 Task: Add Member Javed Khan to Card Card0026 in Board Board0022 in Workspace Development in Trello
Action: Mouse moved to (350, 401)
Screenshot: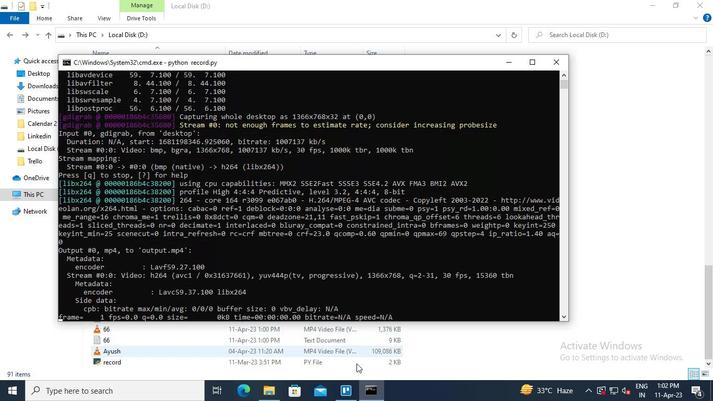 
Action: Mouse pressed left at (350, 400)
Screenshot: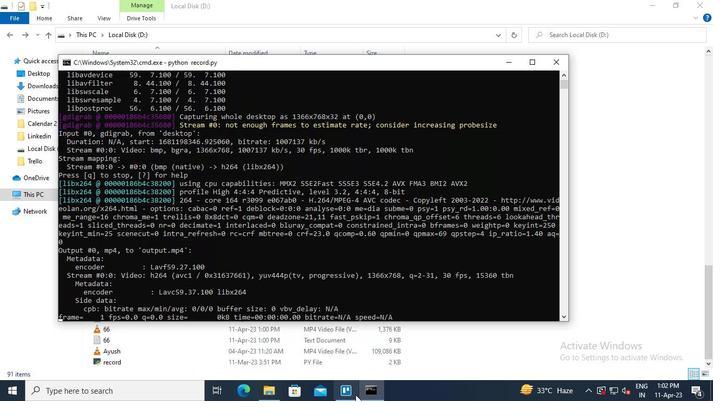 
Action: Mouse moved to (185, 159)
Screenshot: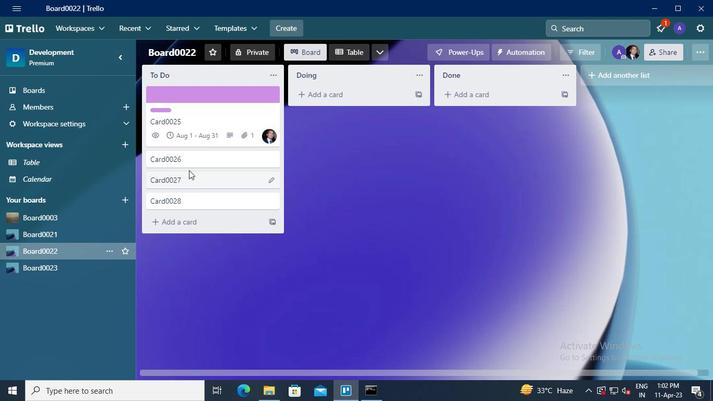 
Action: Mouse pressed left at (185, 159)
Screenshot: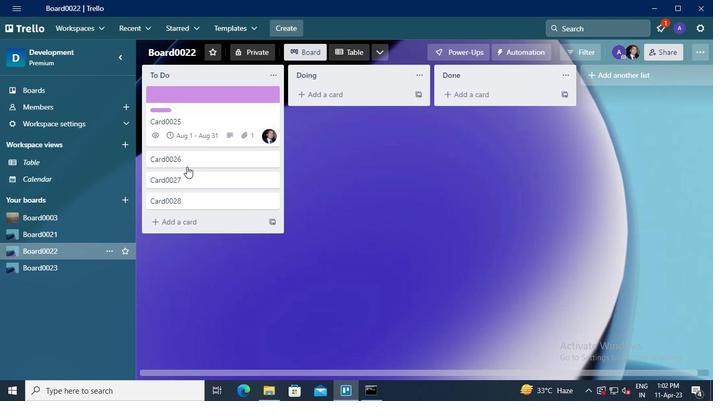 
Action: Mouse moved to (471, 133)
Screenshot: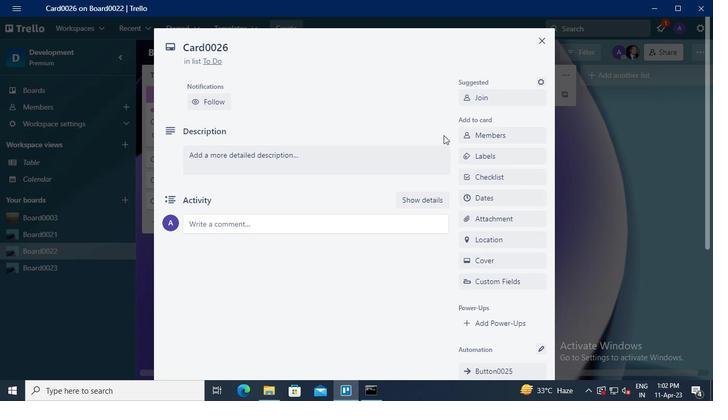 
Action: Mouse pressed left at (471, 133)
Screenshot: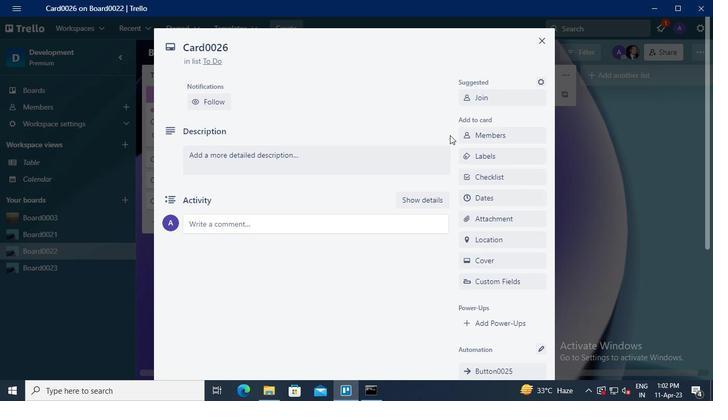
Action: Mouse moved to (501, 181)
Screenshot: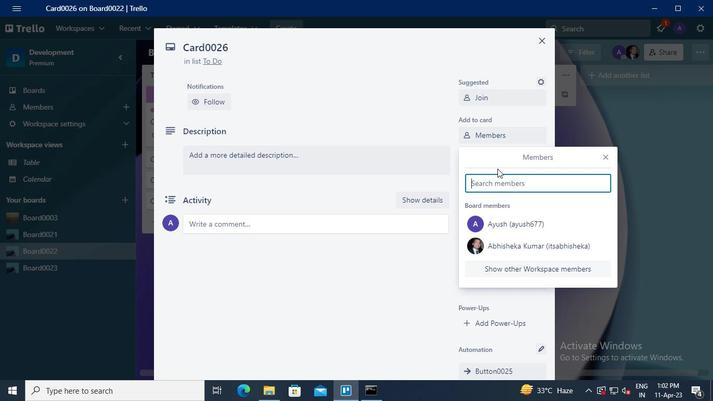 
Action: Keyboard Key.shift
Screenshot: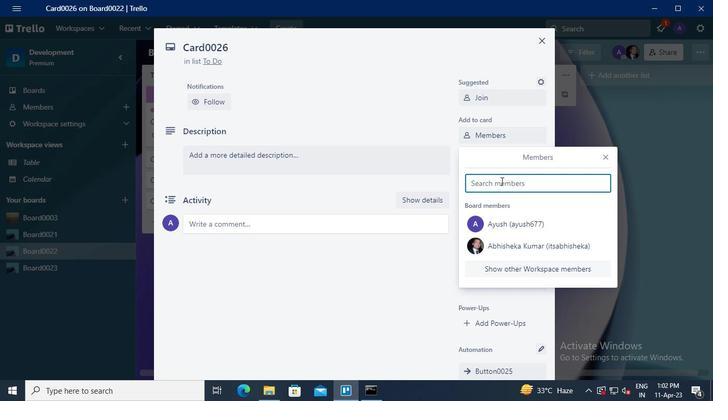 
Action: Keyboard J
Screenshot: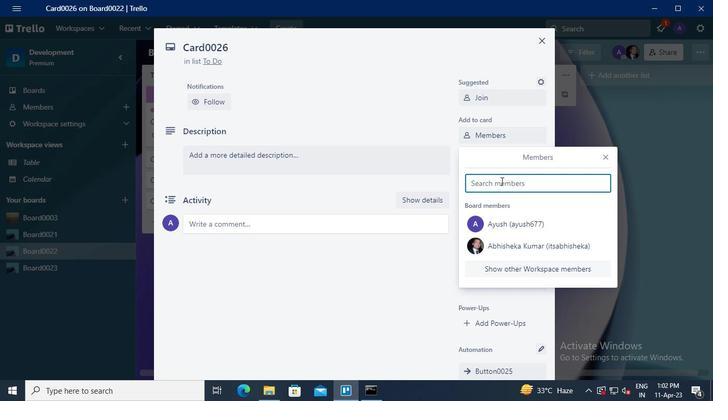 
Action: Keyboard a
Screenshot: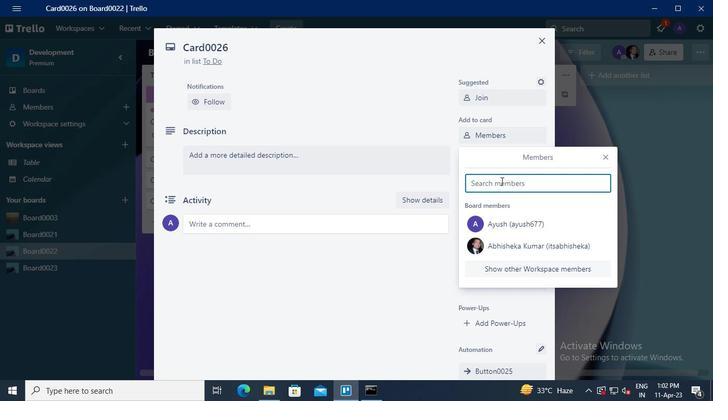
Action: Keyboard v
Screenshot: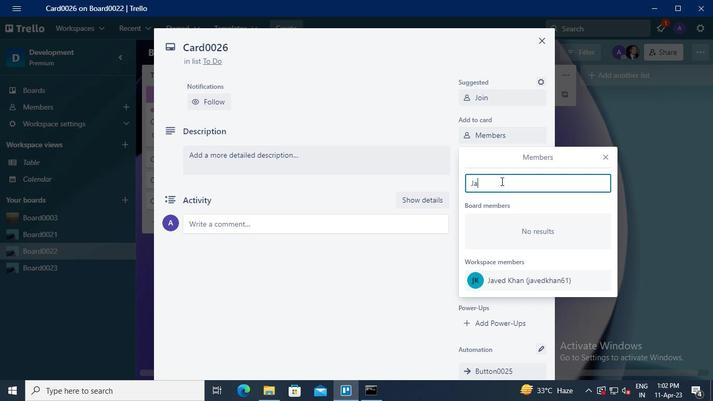 
Action: Keyboard e
Screenshot: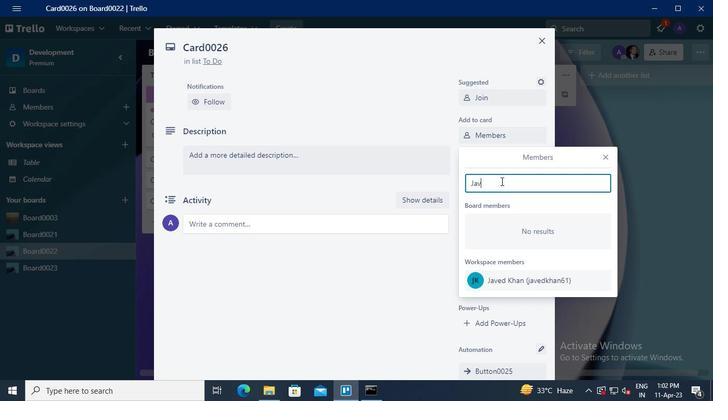 
Action: Keyboard d
Screenshot: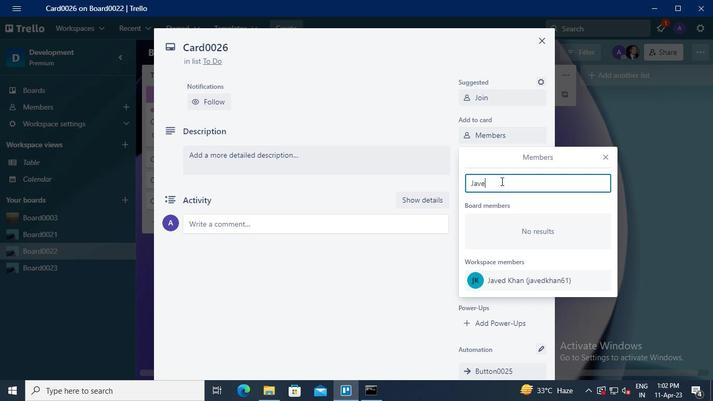
Action: Mouse moved to (528, 277)
Screenshot: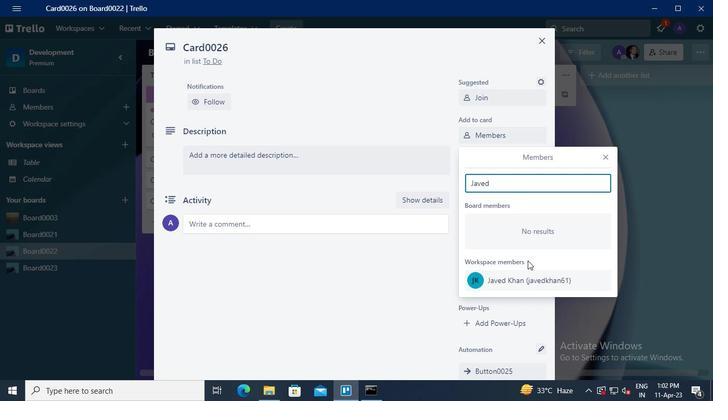 
Action: Mouse pressed left at (528, 277)
Screenshot: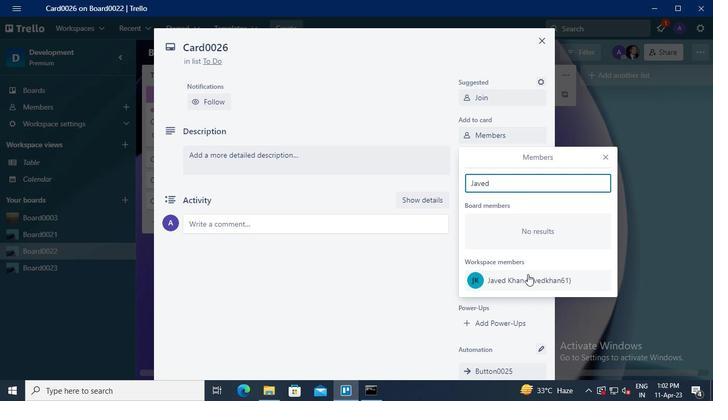 
Action: Mouse moved to (608, 156)
Screenshot: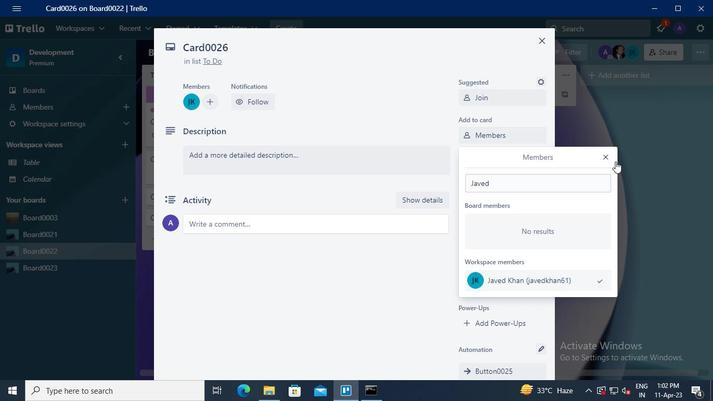 
Action: Mouse pressed left at (608, 156)
Screenshot: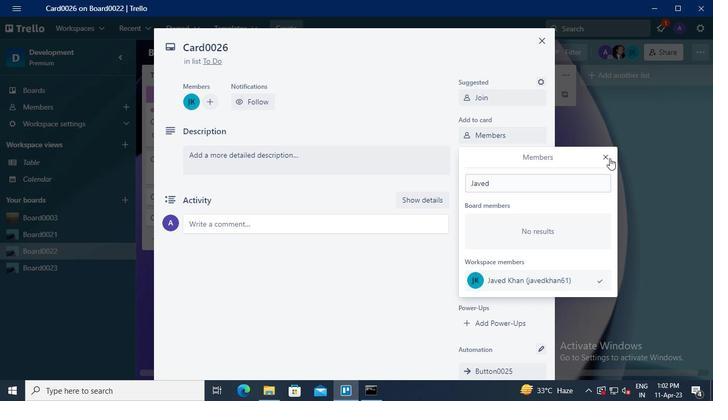 
Action: Mouse moved to (373, 391)
Screenshot: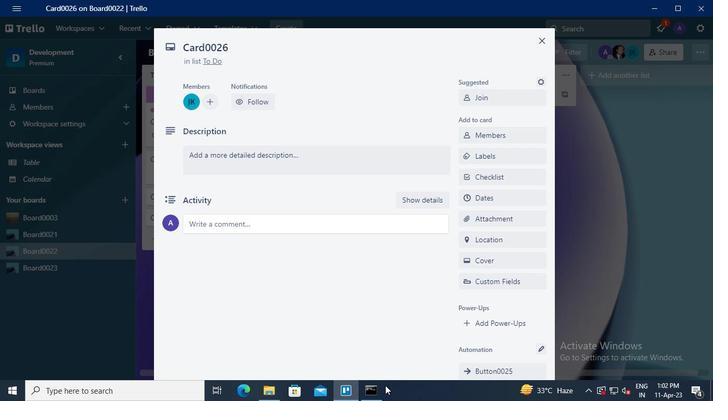 
Action: Mouse pressed left at (373, 391)
Screenshot: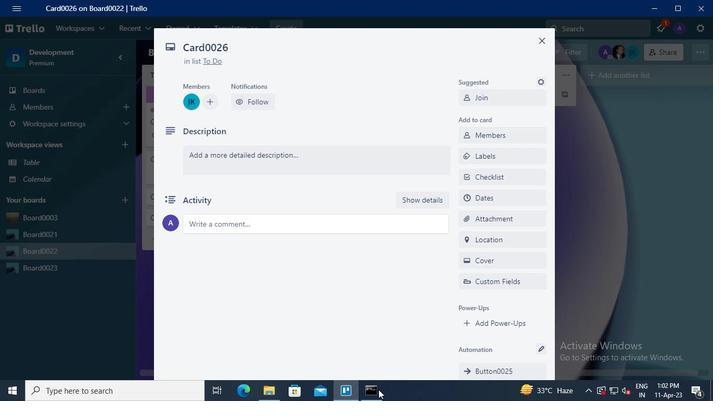 
Action: Mouse moved to (551, 68)
Screenshot: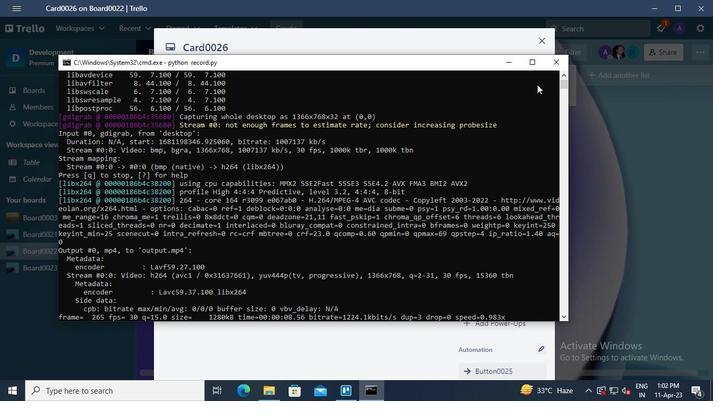 
Action: Mouse pressed left at (551, 68)
Screenshot: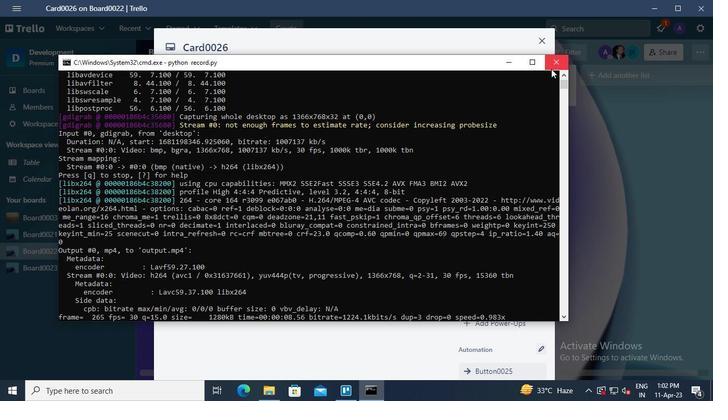 
